 Task: Create Board Sales Pipeline Management to Workspace Financial Analysis and Planning. Create Board Project Time Tracking to Workspace Financial Analysis and Planning. Create Board Brand Messaging and Copywriting to Workspace Financial Analysis and Planning
Action: Mouse moved to (369, 78)
Screenshot: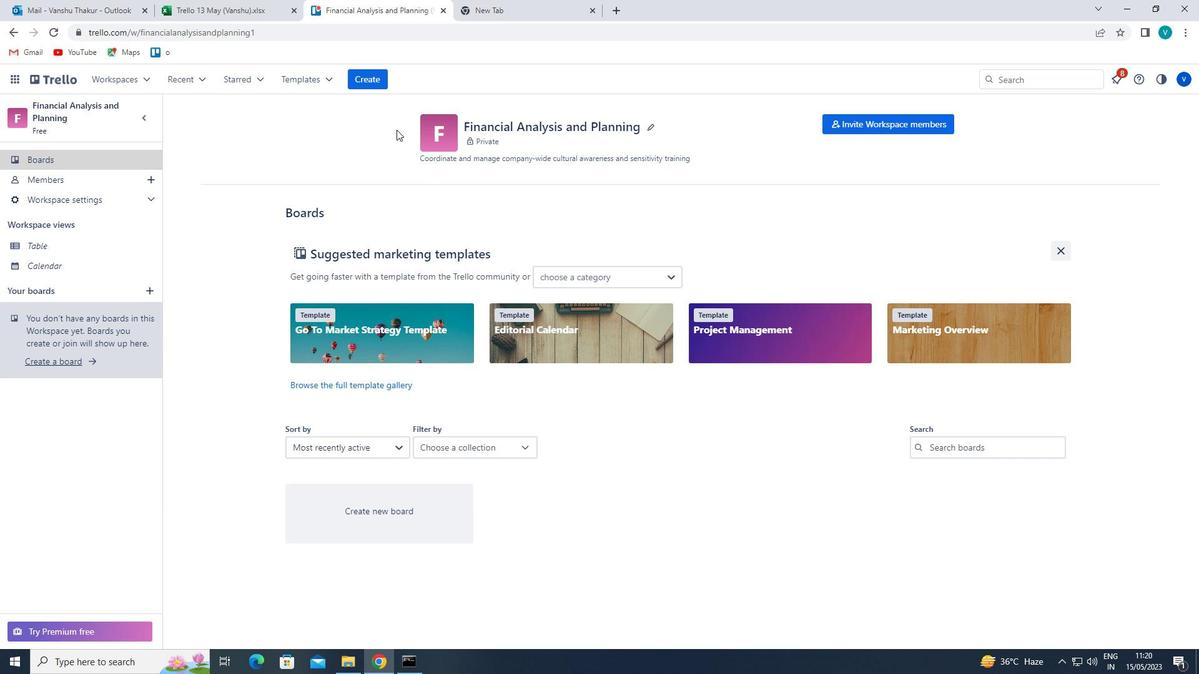 
Action: Mouse pressed left at (369, 78)
Screenshot: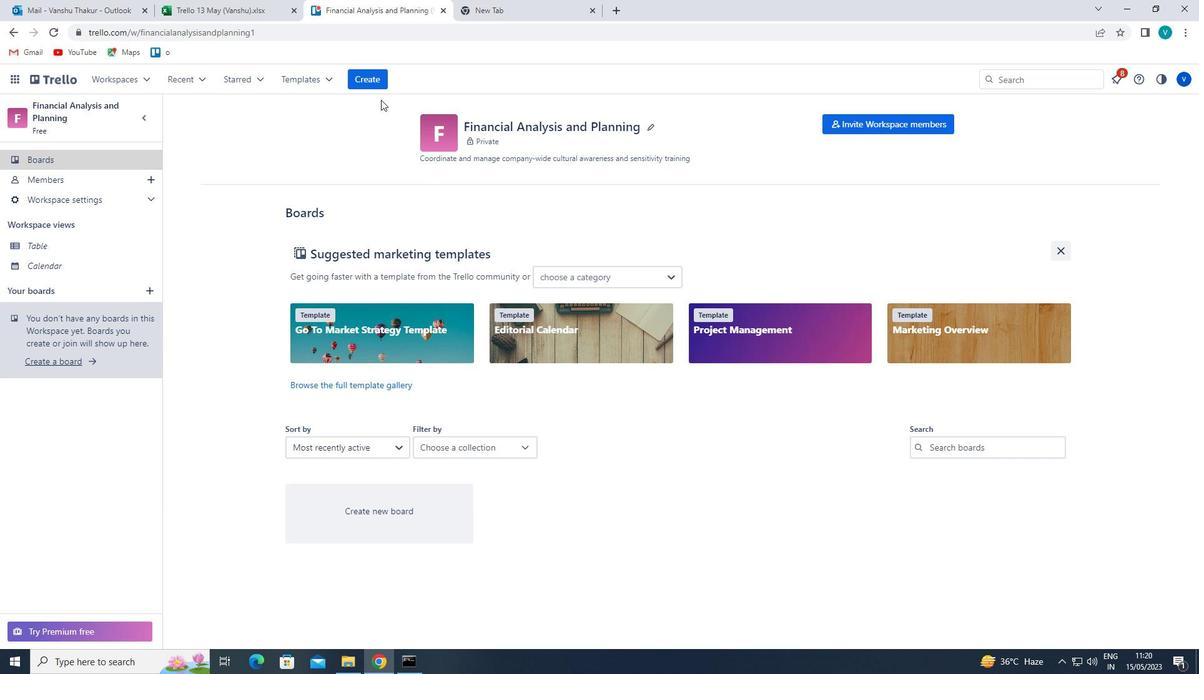 
Action: Mouse moved to (405, 104)
Screenshot: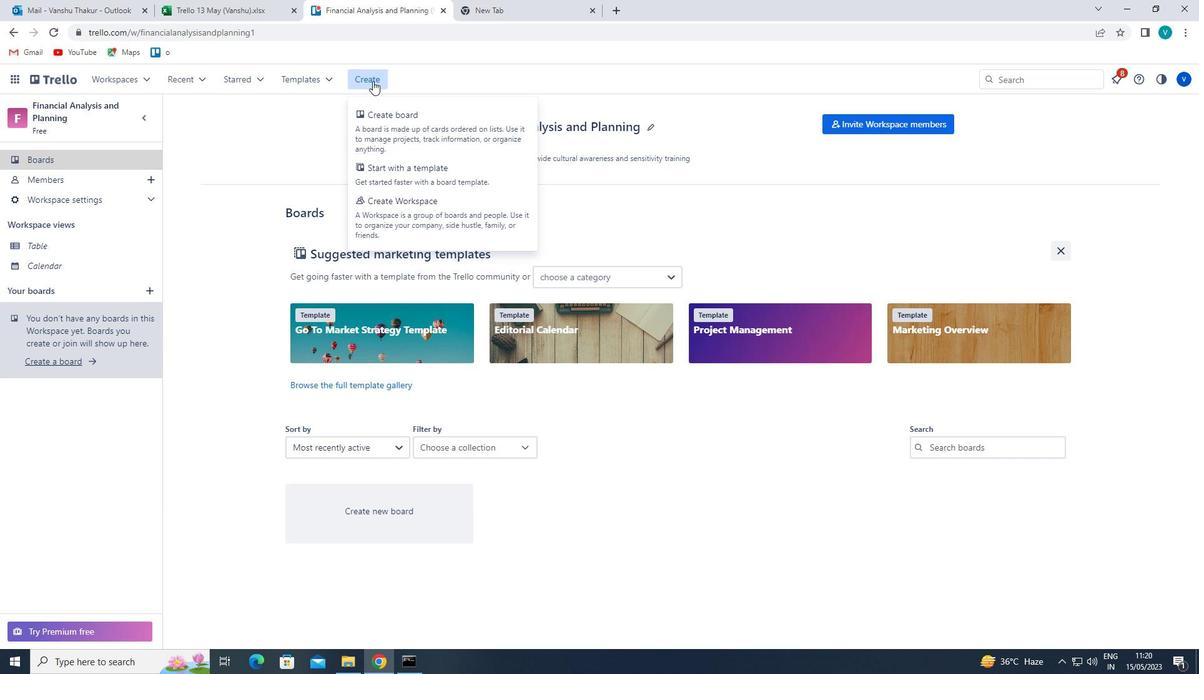 
Action: Mouse pressed left at (405, 104)
Screenshot: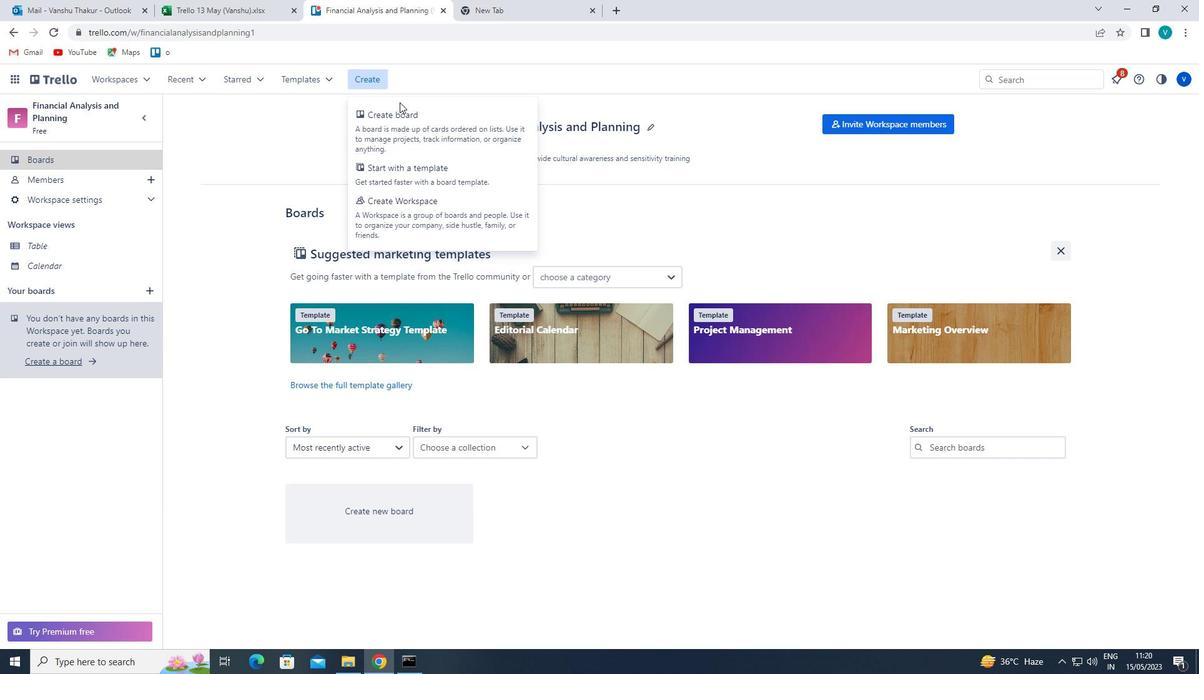 
Action: Mouse moved to (402, 307)
Screenshot: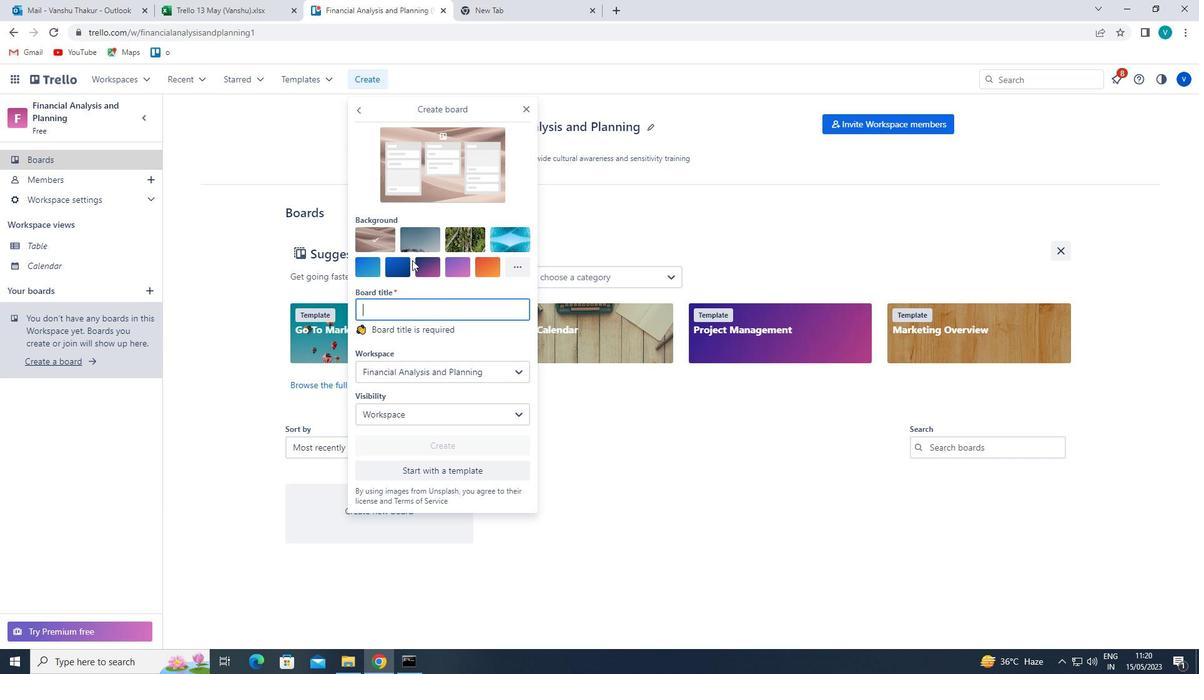 
Action: Mouse pressed left at (402, 307)
Screenshot: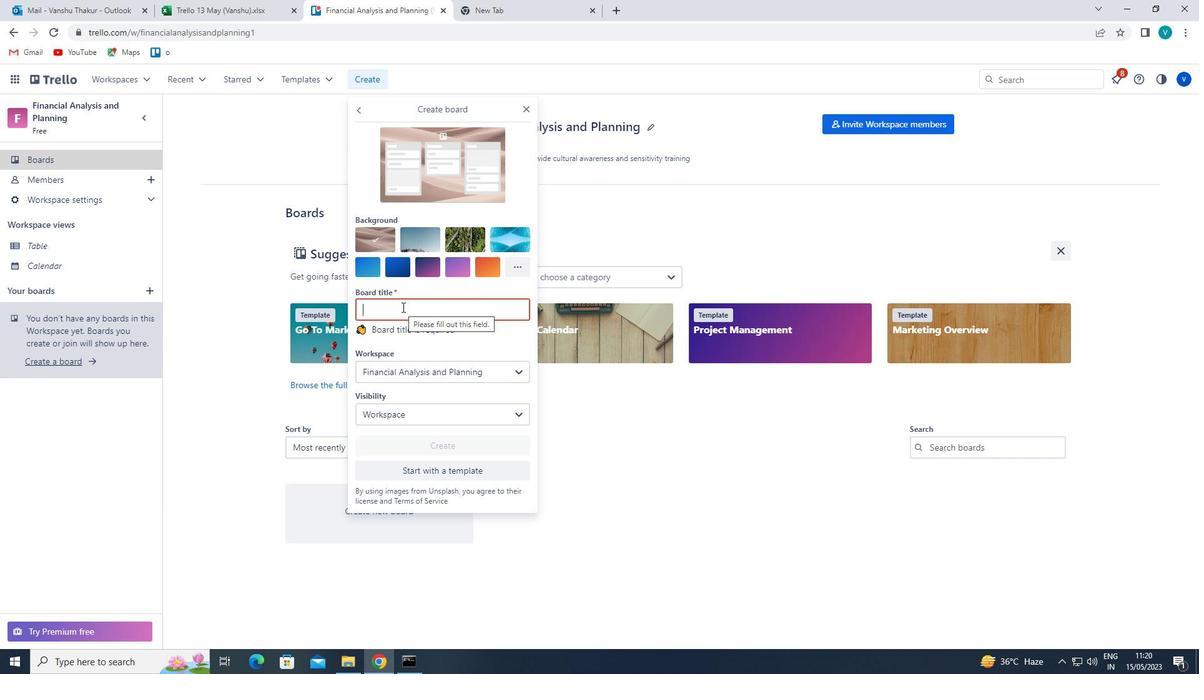 
Action: Key pressed <Key.shift>SALES<Key.space><Key.shift><Key.shift><Key.shift><Key.shift><Key.shift><Key.shift><Key.shift><Key.shift>PIPELINE<Key.space><Key.shift><Key.shift>MANAGEMENT
Screenshot: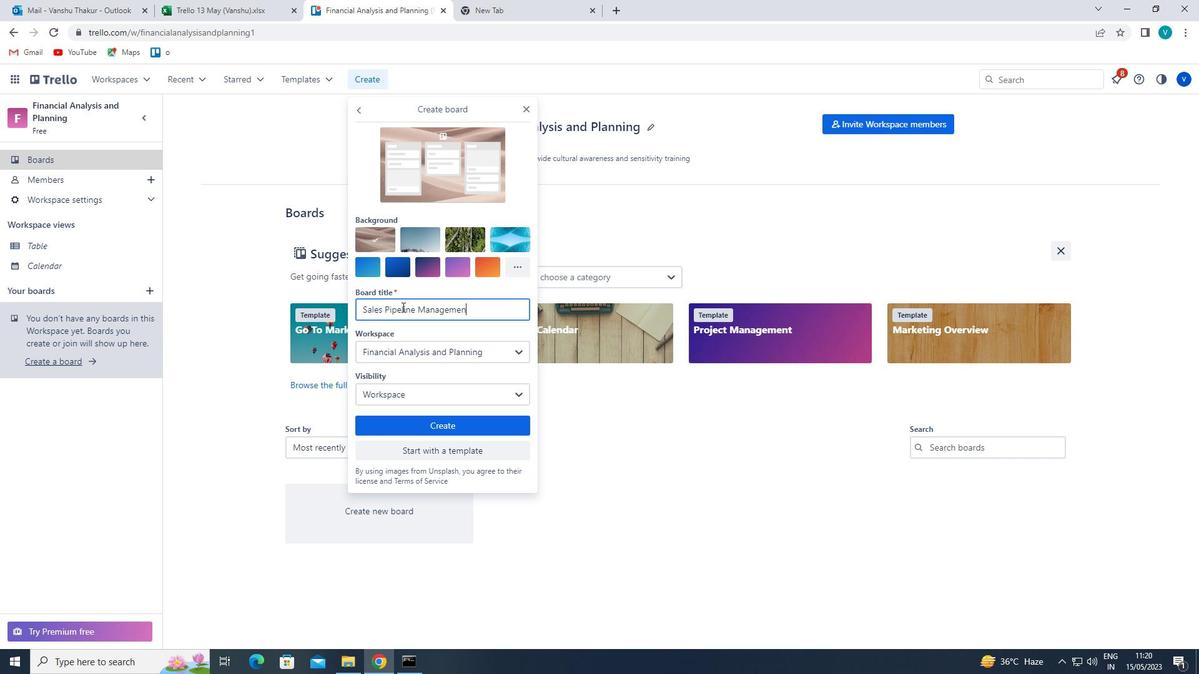 
Action: Mouse moved to (473, 428)
Screenshot: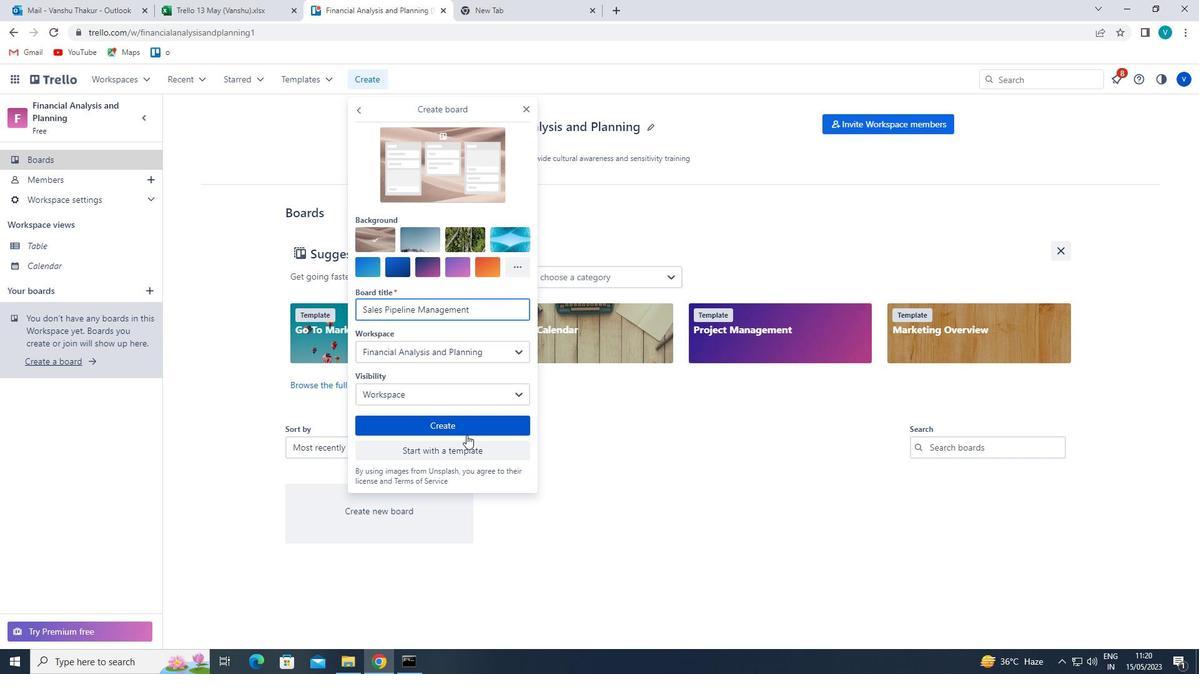 
Action: Mouse pressed left at (473, 428)
Screenshot: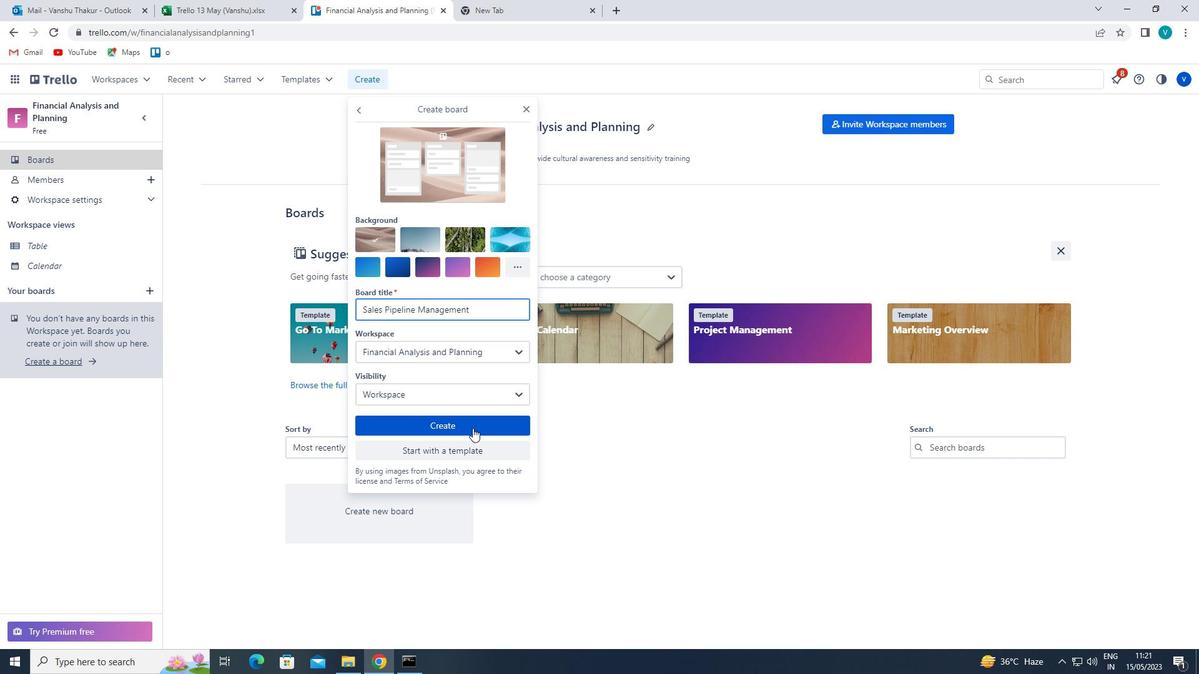 
Action: Mouse moved to (371, 81)
Screenshot: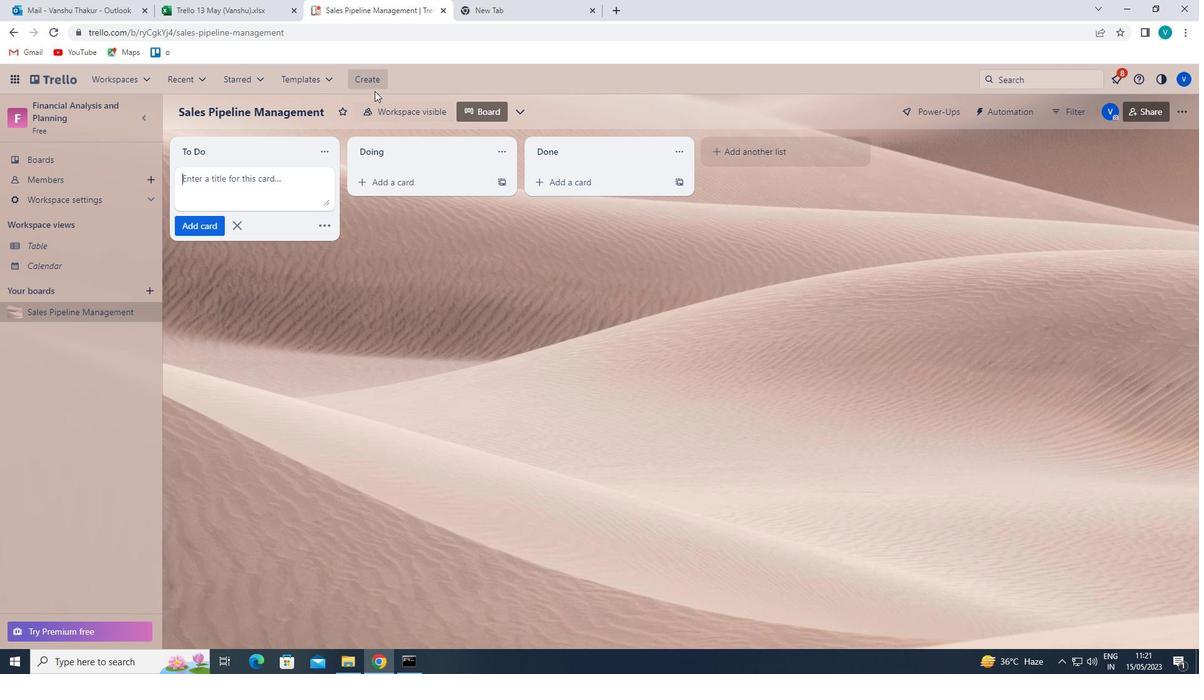 
Action: Mouse pressed left at (371, 81)
Screenshot: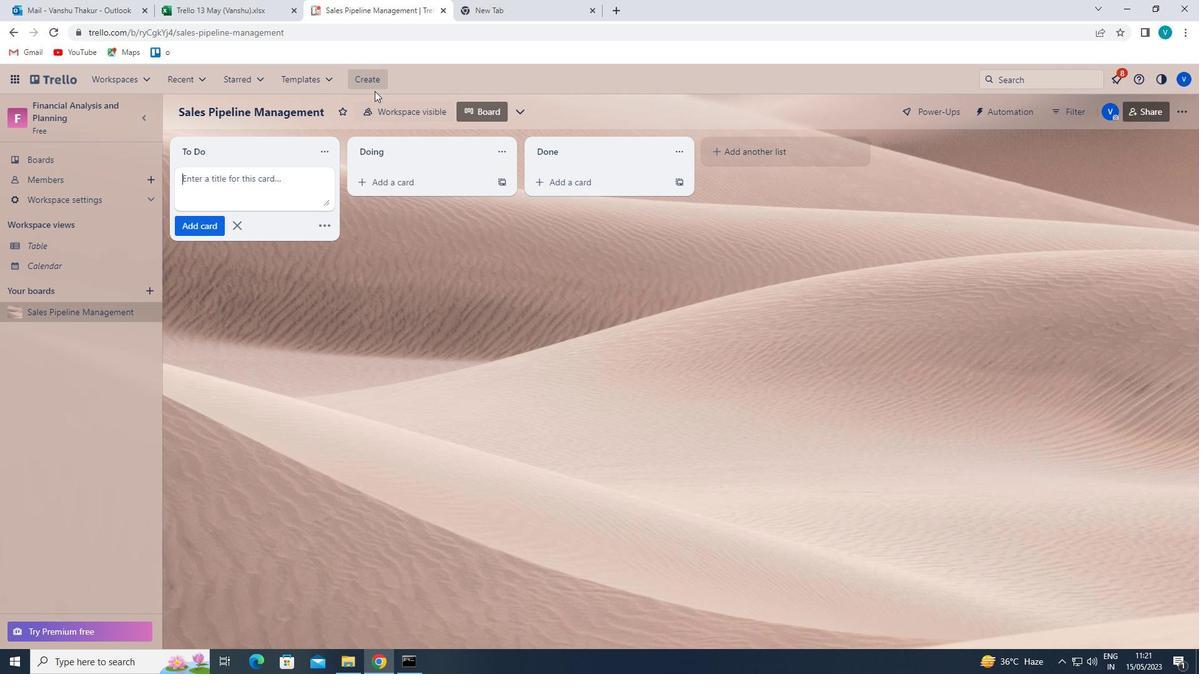 
Action: Mouse moved to (376, 123)
Screenshot: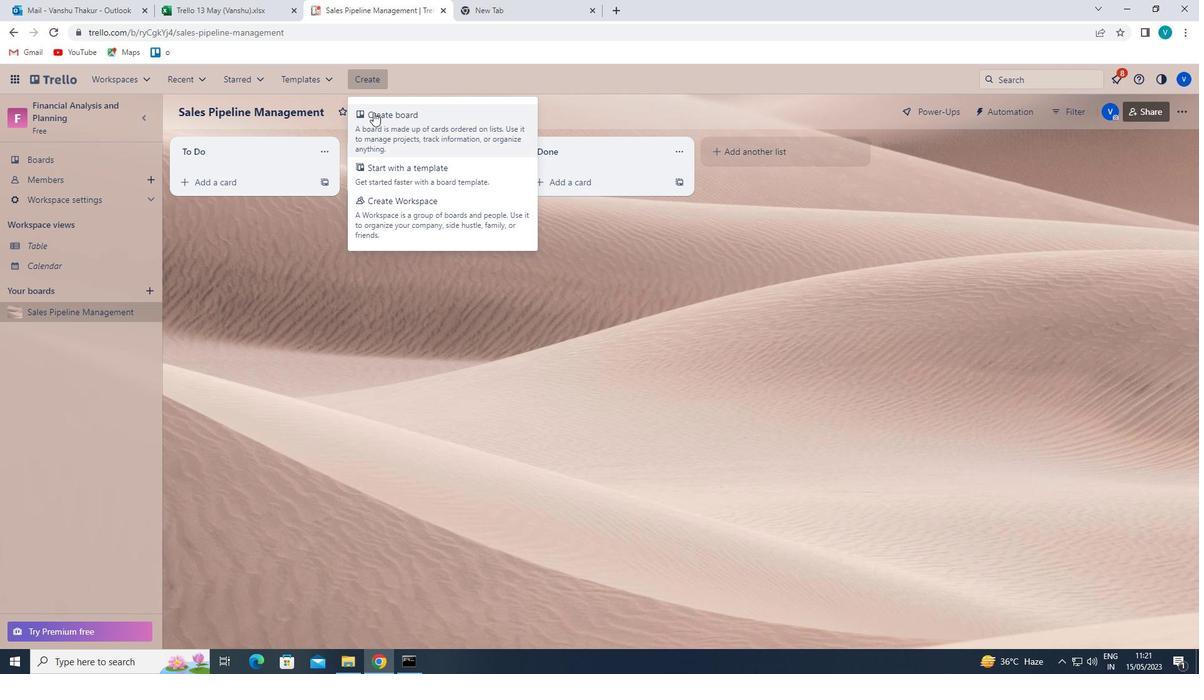 
Action: Mouse pressed left at (376, 123)
Screenshot: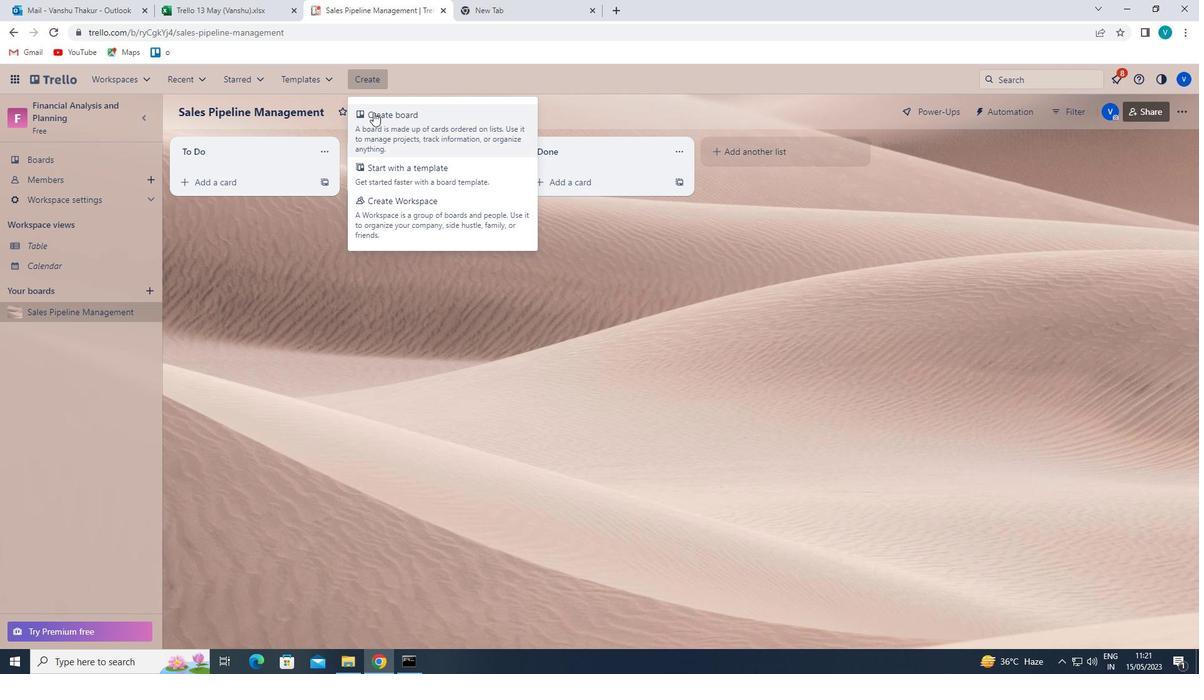 
Action: Mouse moved to (386, 302)
Screenshot: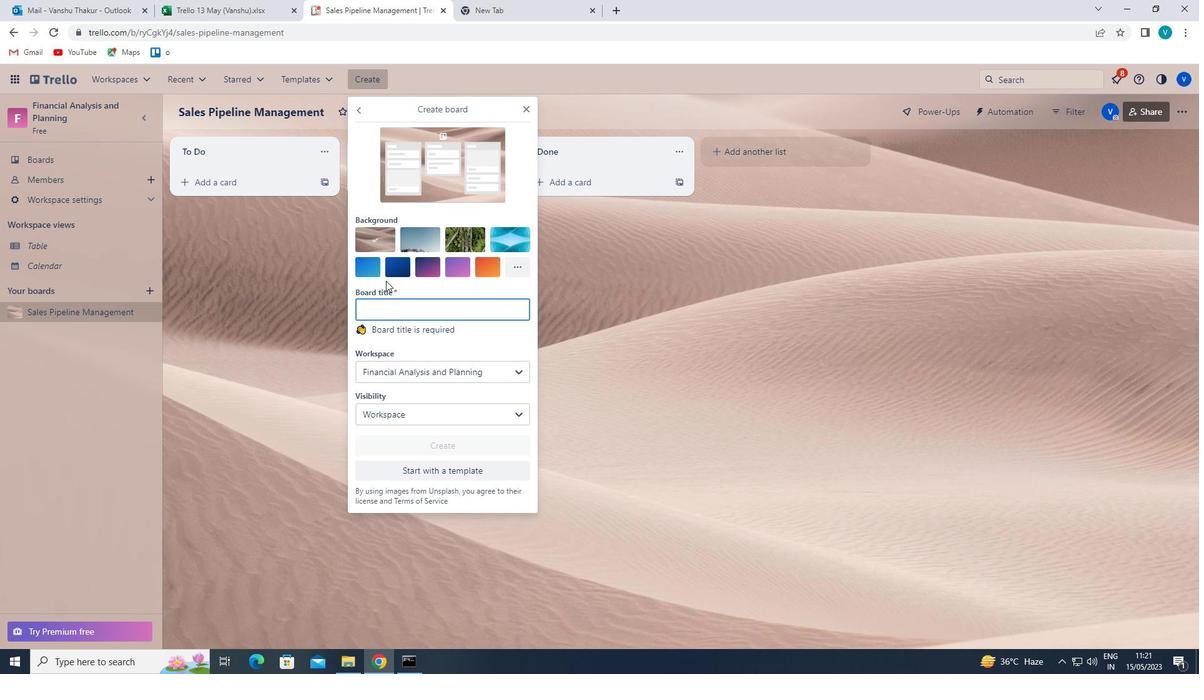 
Action: Mouse pressed left at (386, 302)
Screenshot: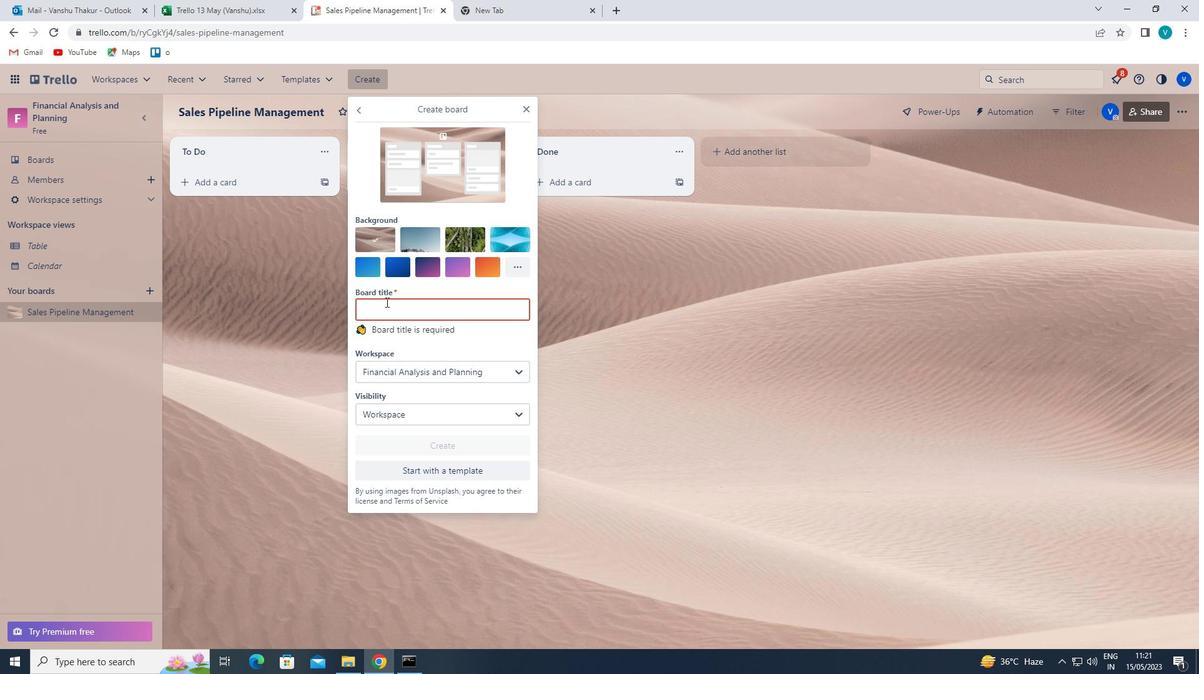 
Action: Key pressed <Key.shift>PROJECT<Key.space><Key.shift>TIME<Key.space><Key.shift><Key.shift><Key.shift><Key.shift>TRACKING
Screenshot: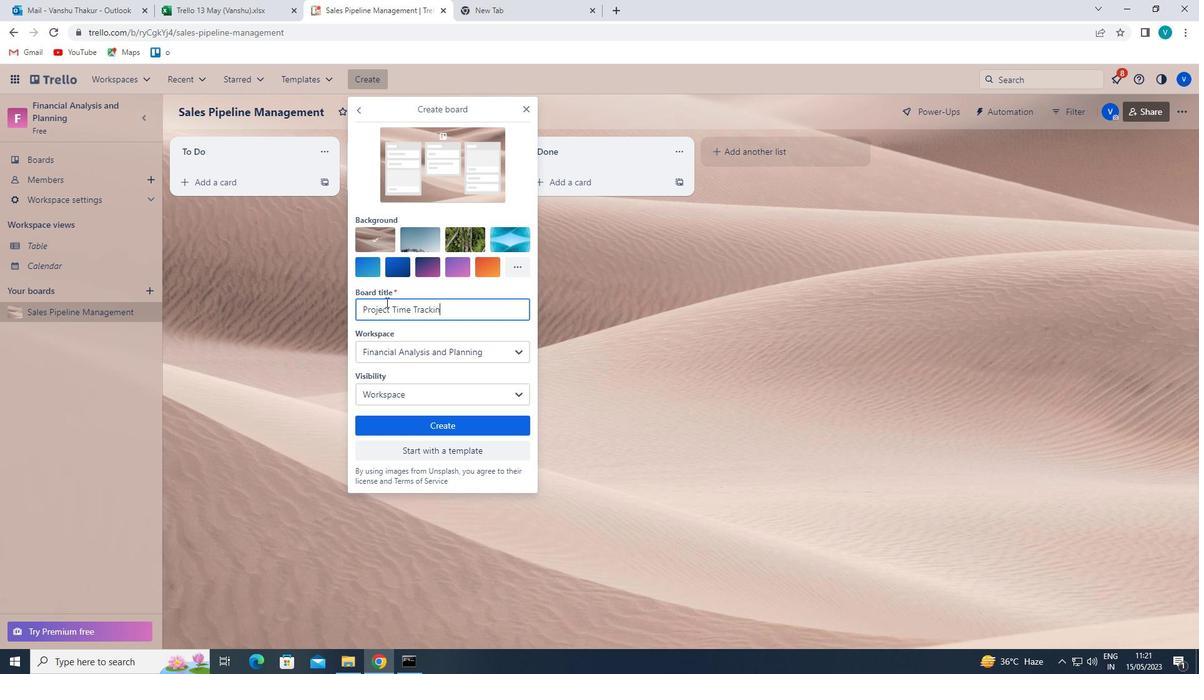 
Action: Mouse moved to (421, 416)
Screenshot: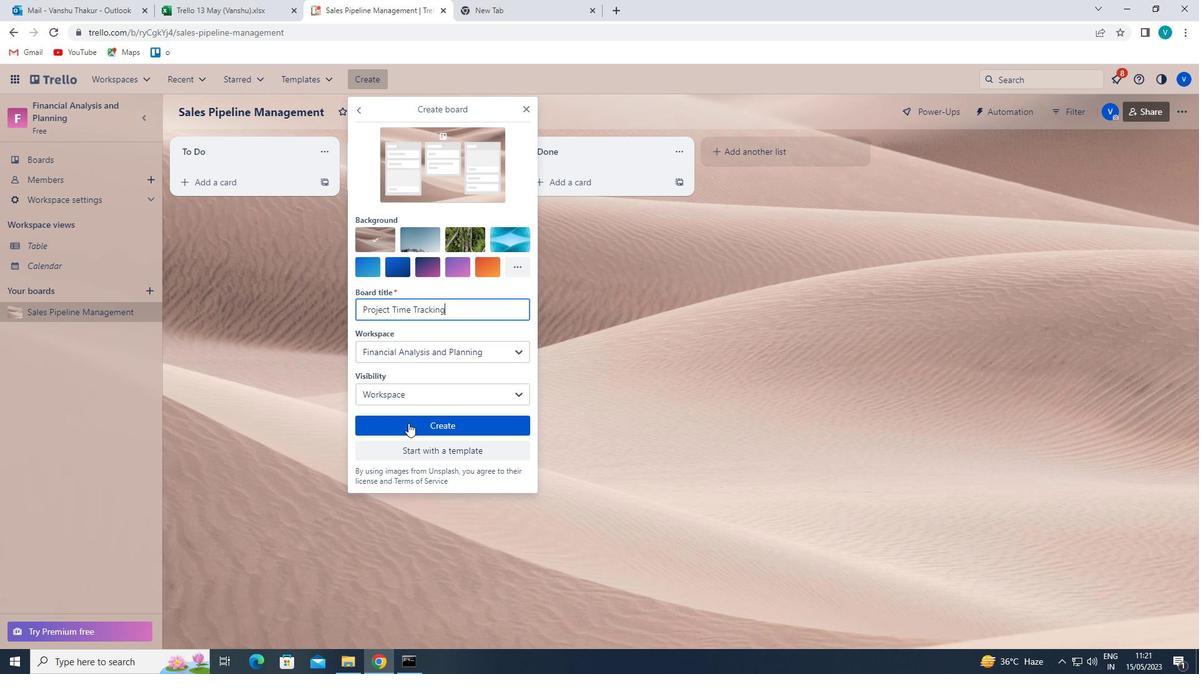 
Action: Mouse pressed left at (421, 416)
Screenshot: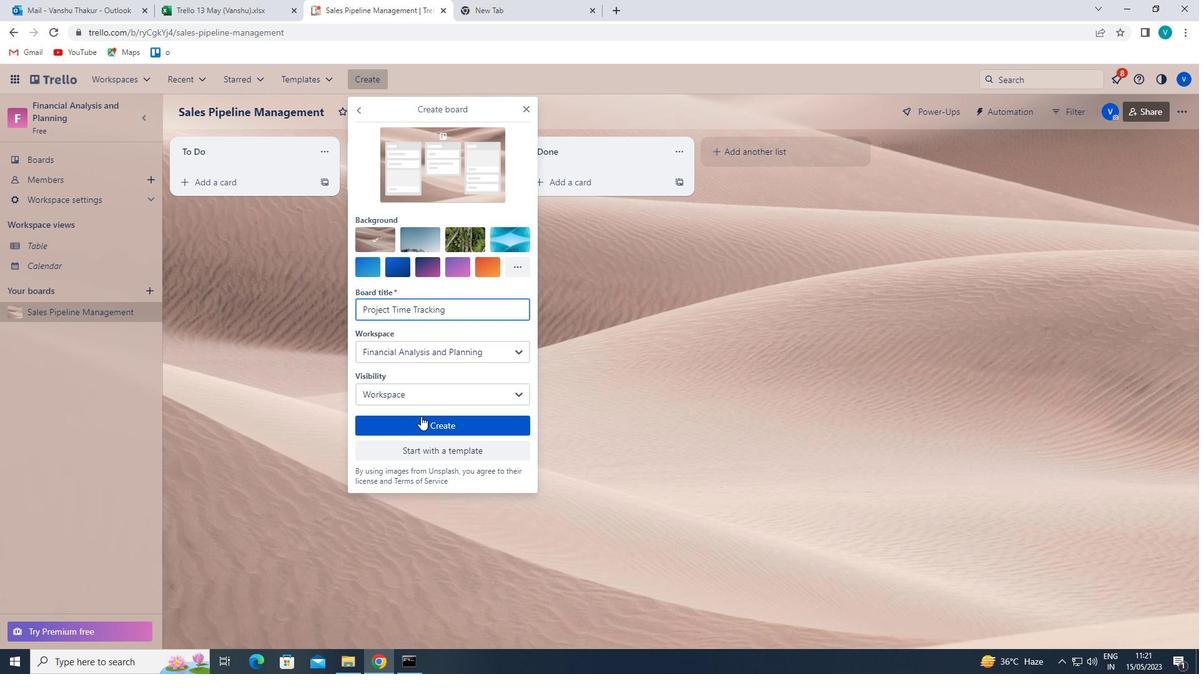 
Action: Mouse moved to (371, 76)
Screenshot: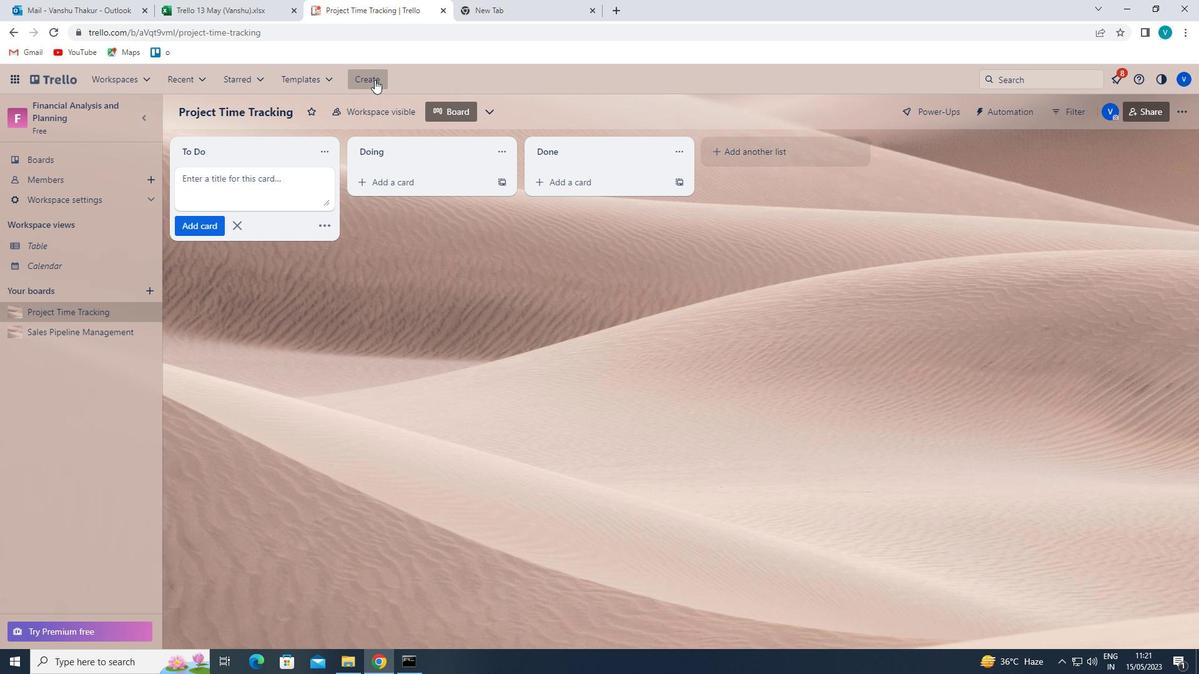 
Action: Mouse pressed left at (371, 76)
Screenshot: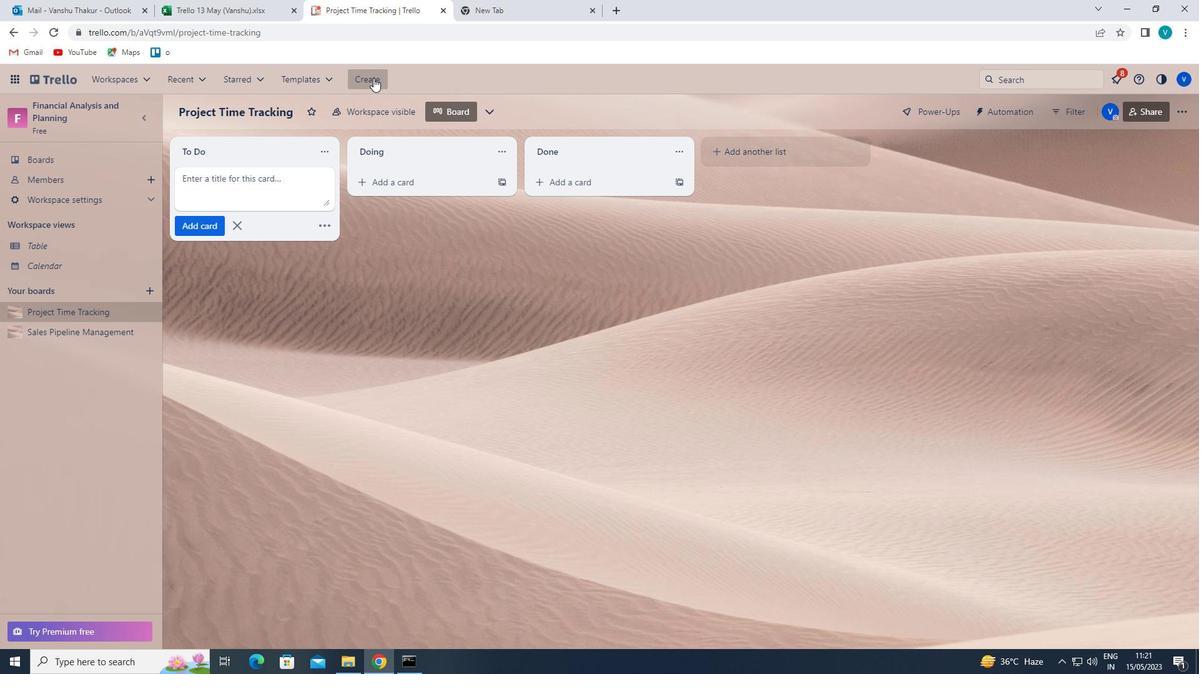 
Action: Mouse moved to (381, 116)
Screenshot: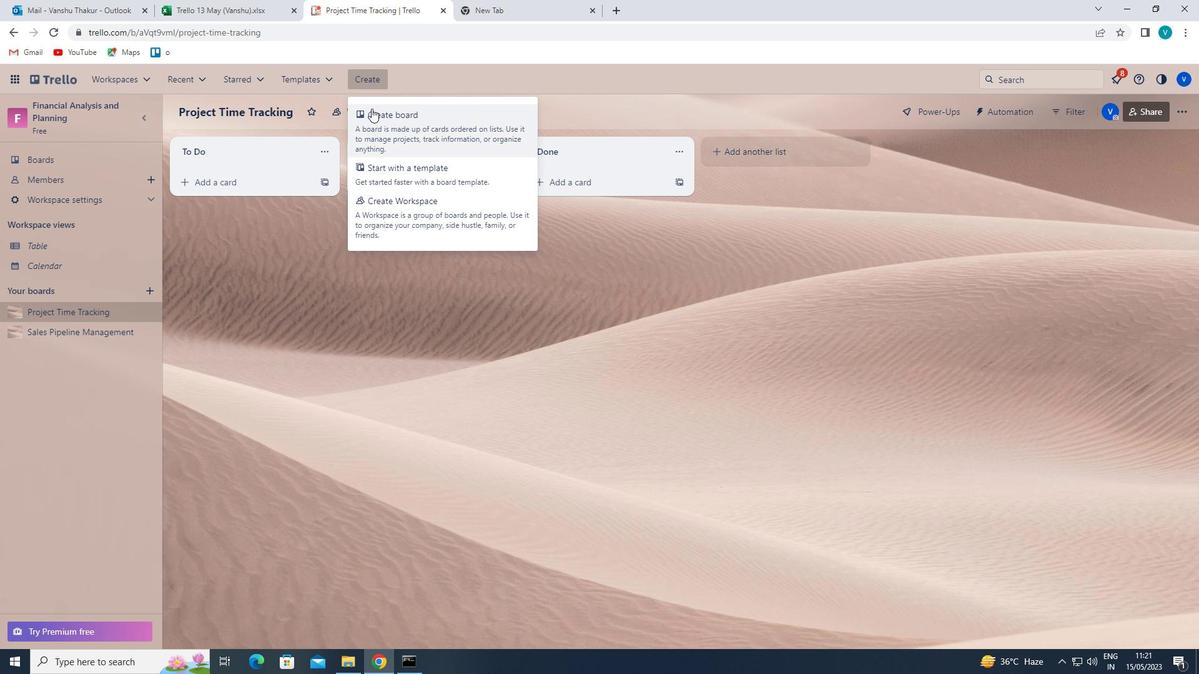 
Action: Mouse pressed left at (381, 116)
Screenshot: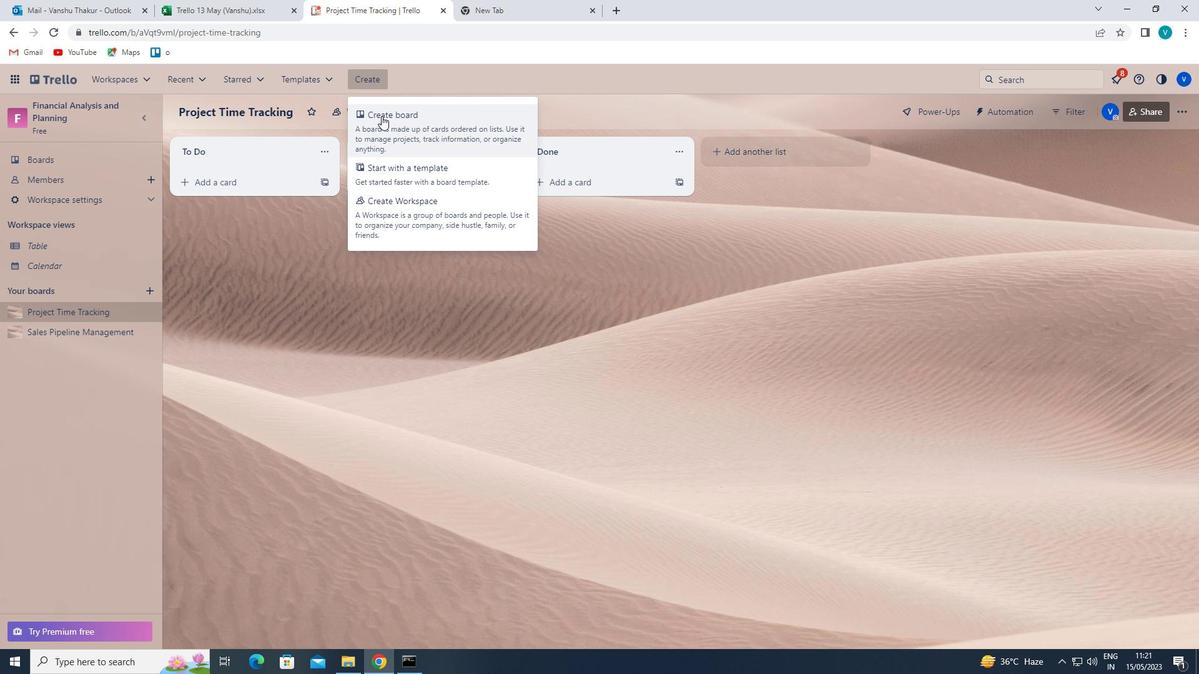 
Action: Mouse moved to (411, 302)
Screenshot: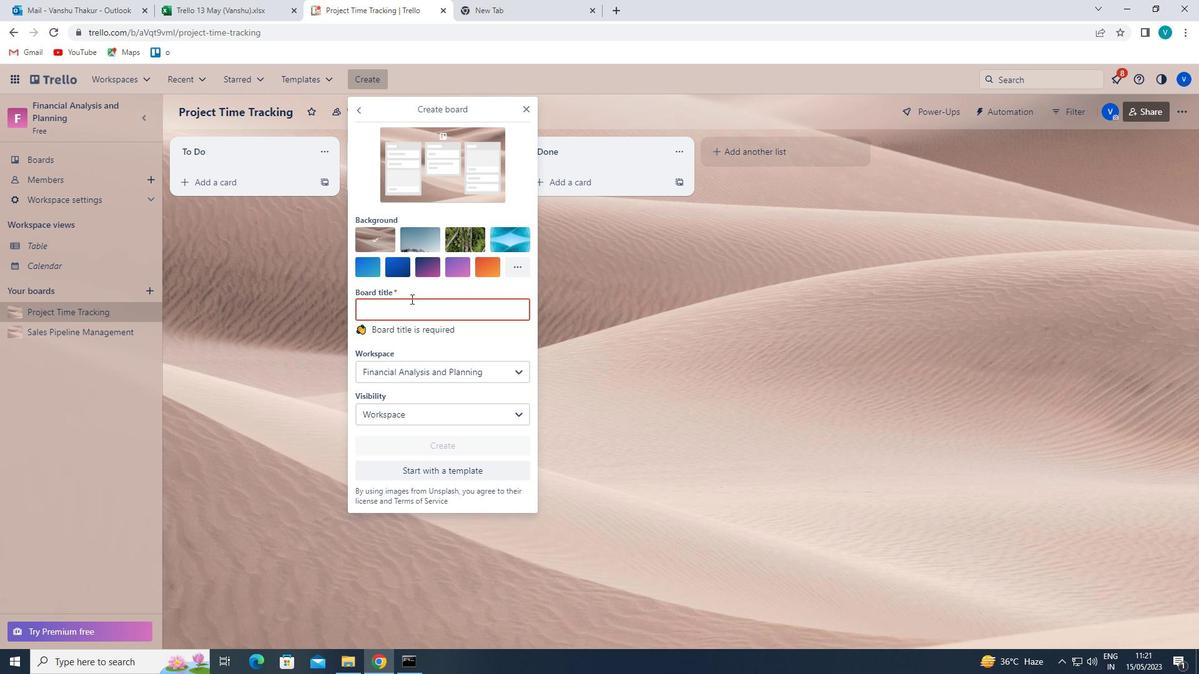
Action: Mouse pressed left at (411, 302)
Screenshot: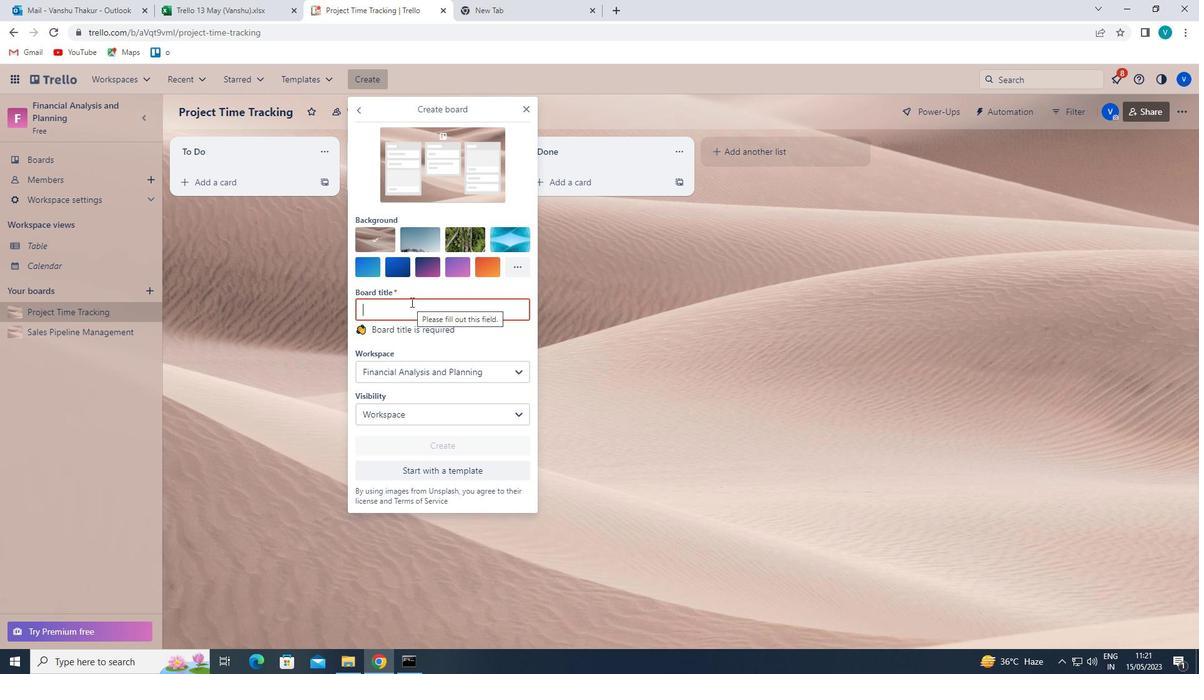 
Action: Key pressed <Key.shift>BRAND<Key.space><Key.shift>MESSAGING<Key.space>AND<Key.space><Key.shift>COPYWRITING<Key.space>
Screenshot: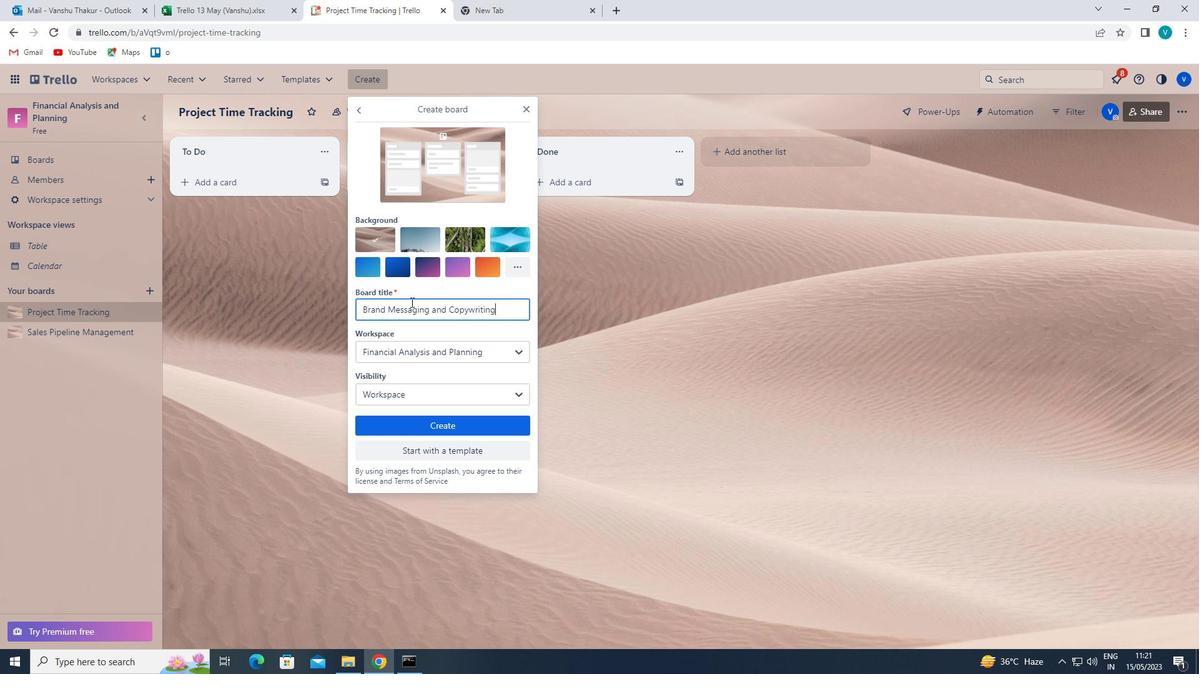 
Action: Mouse moved to (434, 419)
Screenshot: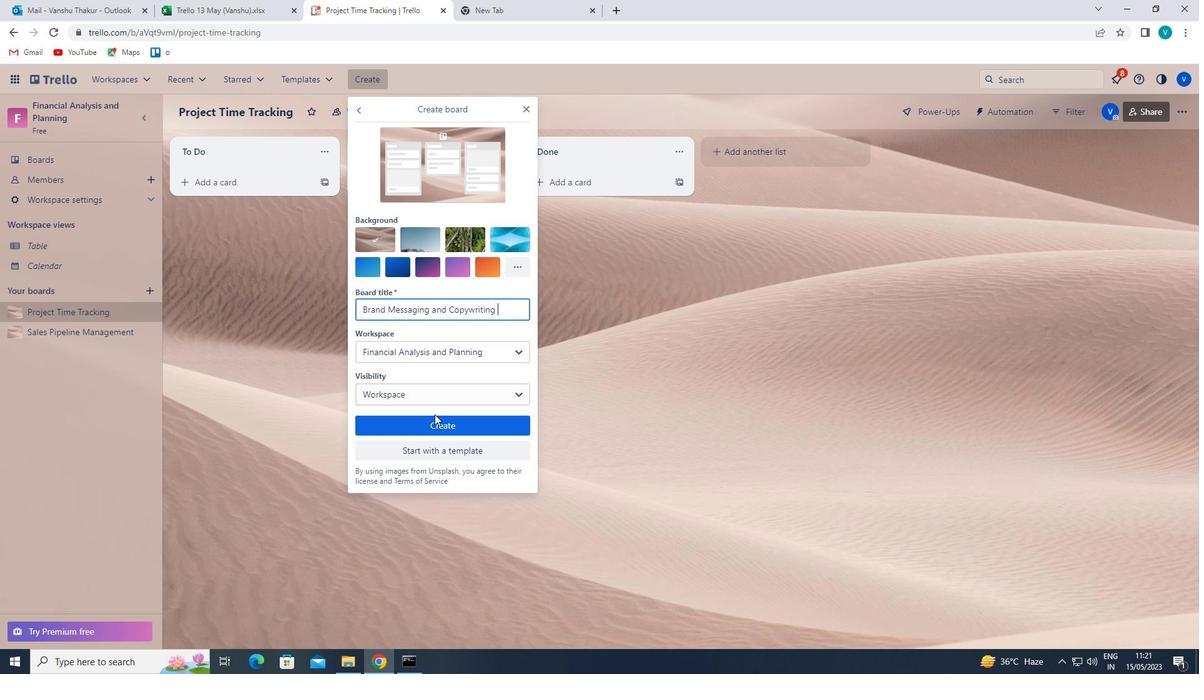 
Action: Mouse pressed left at (434, 419)
Screenshot: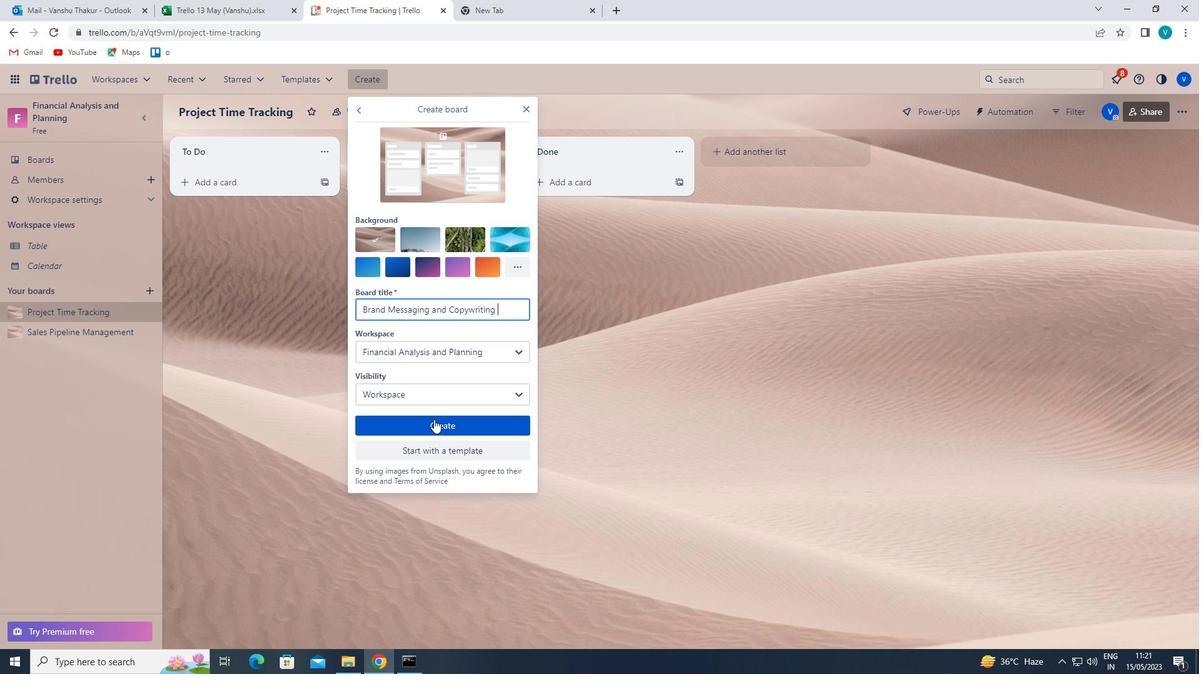 
